 Task: Change the latency of the network throttling profile "Slow 2Ghz" to "11 ms".
Action: Mouse moved to (1227, 31)
Screenshot: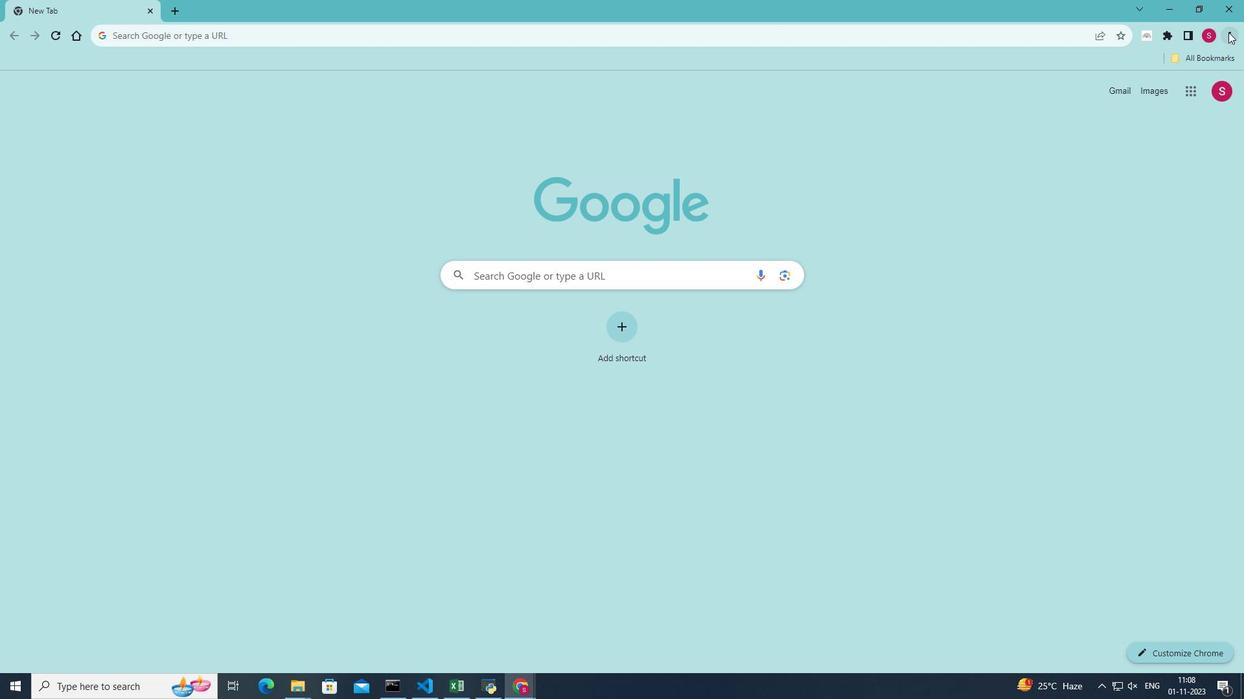 
Action: Mouse pressed left at (1227, 31)
Screenshot: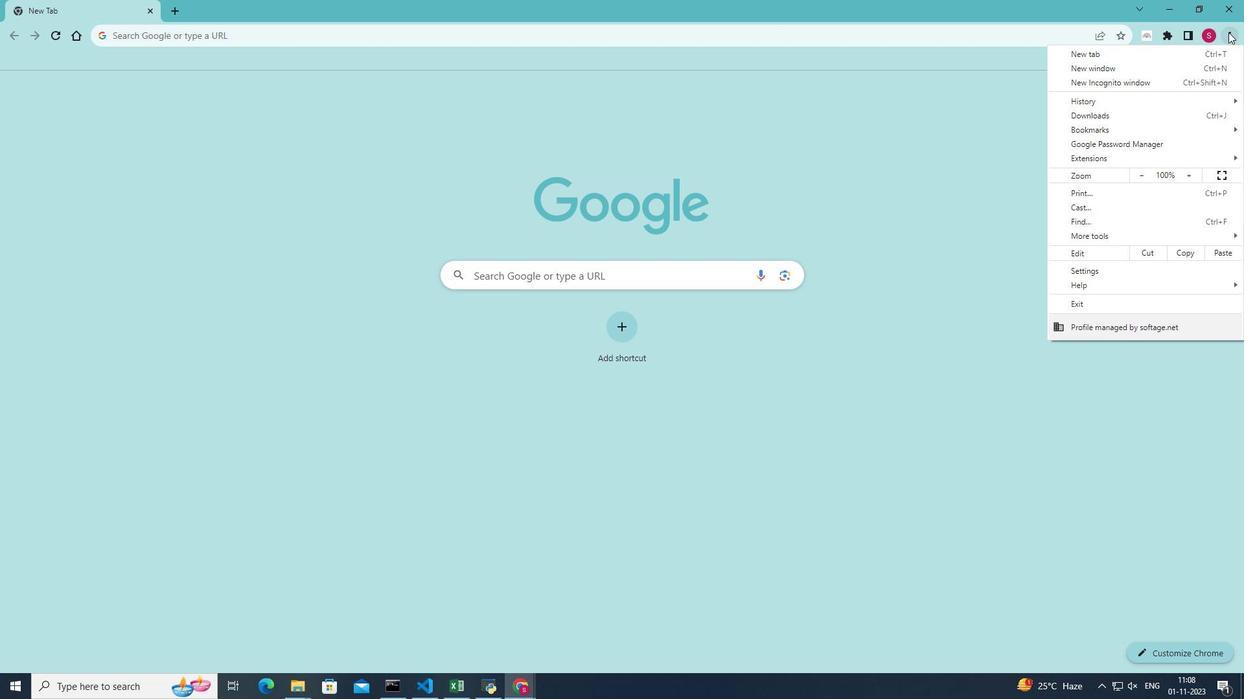 
Action: Mouse moved to (1095, 239)
Screenshot: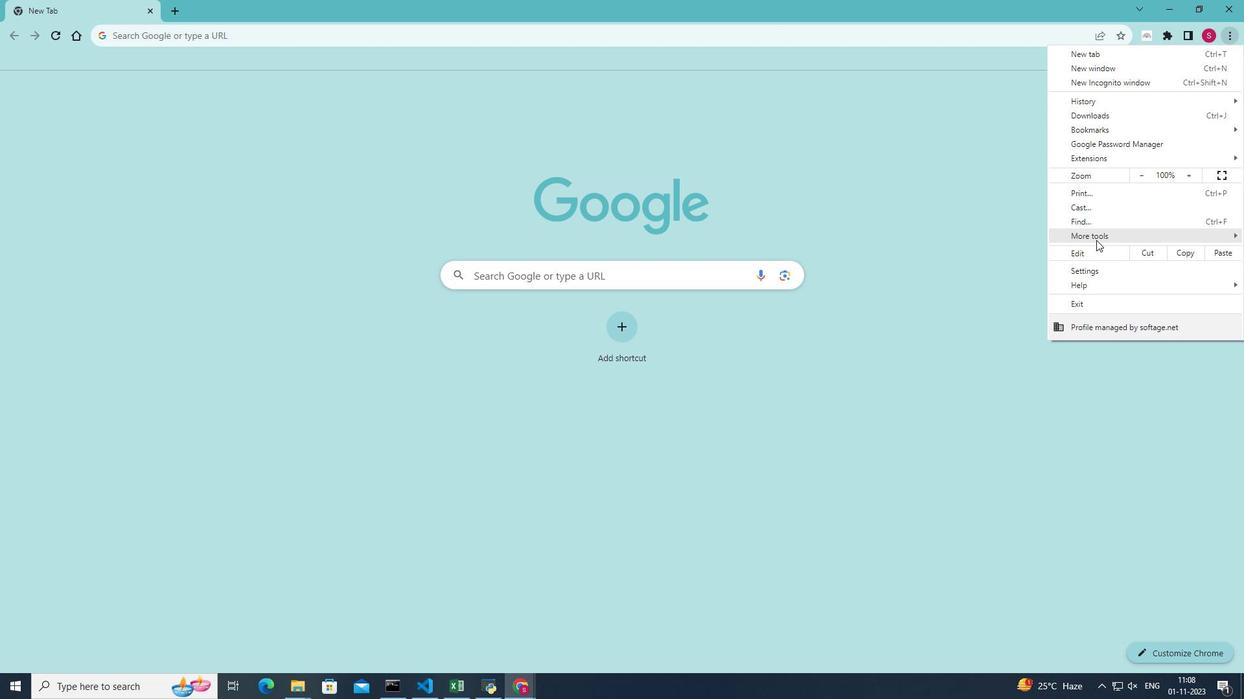 
Action: Mouse pressed left at (1095, 239)
Screenshot: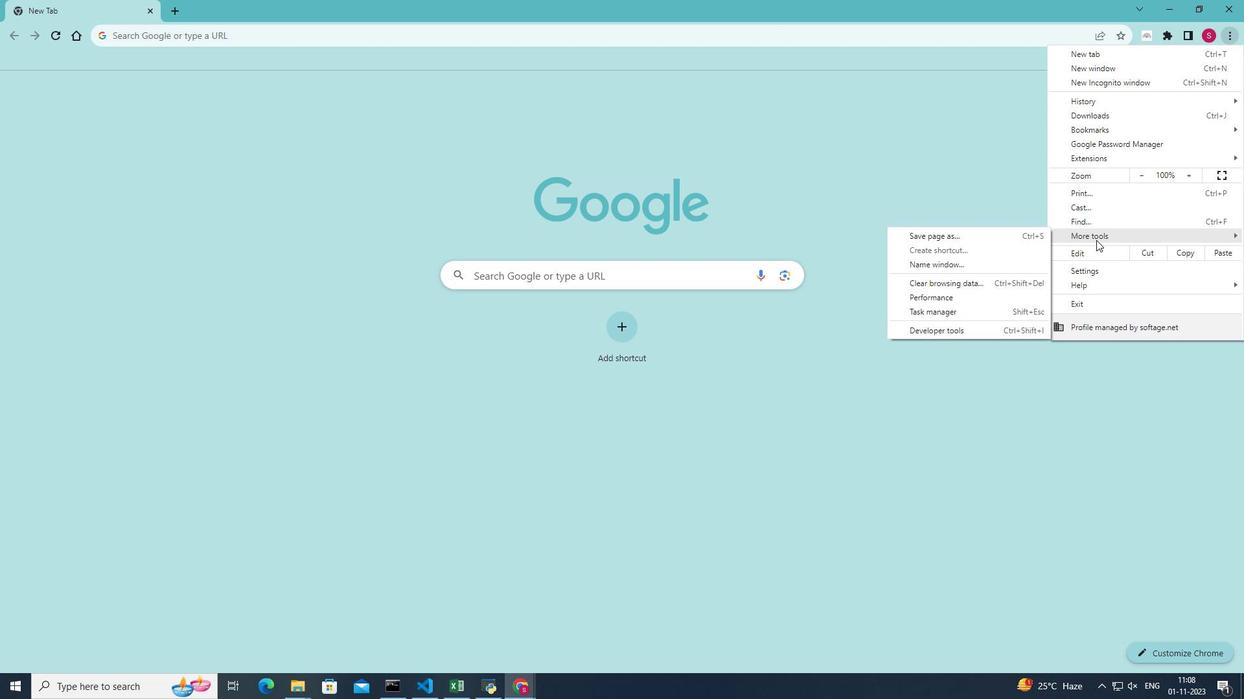 
Action: Mouse moved to (946, 329)
Screenshot: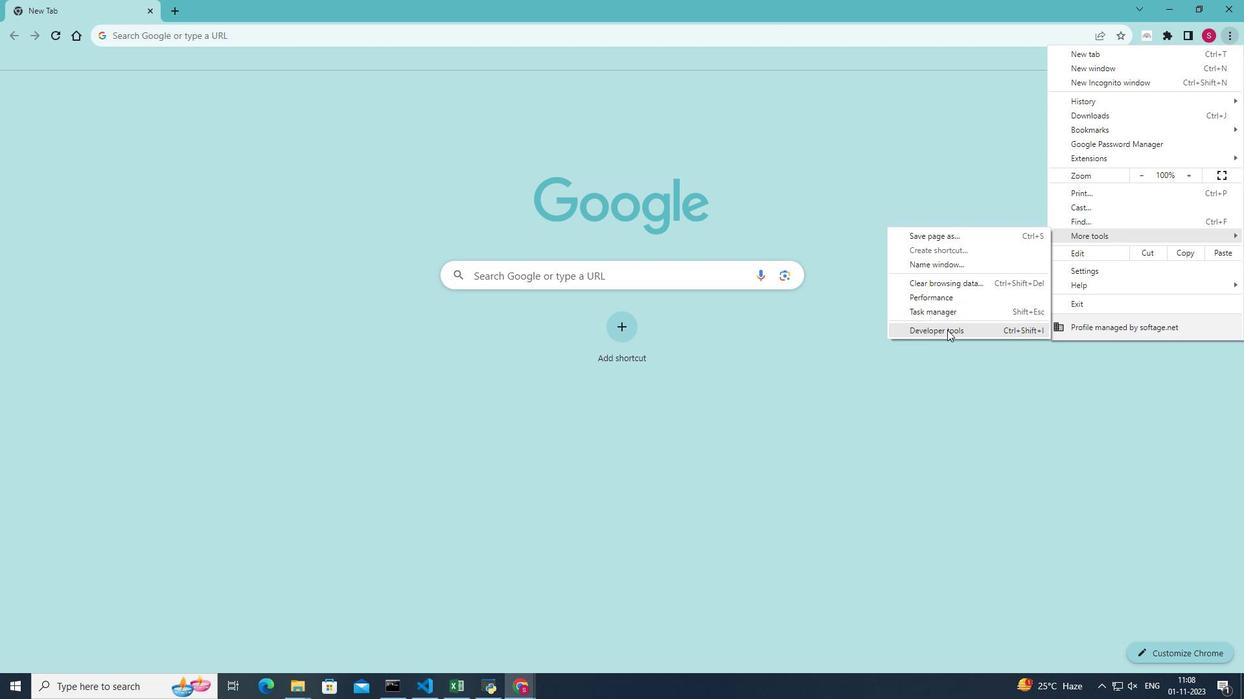 
Action: Mouse pressed left at (946, 329)
Screenshot: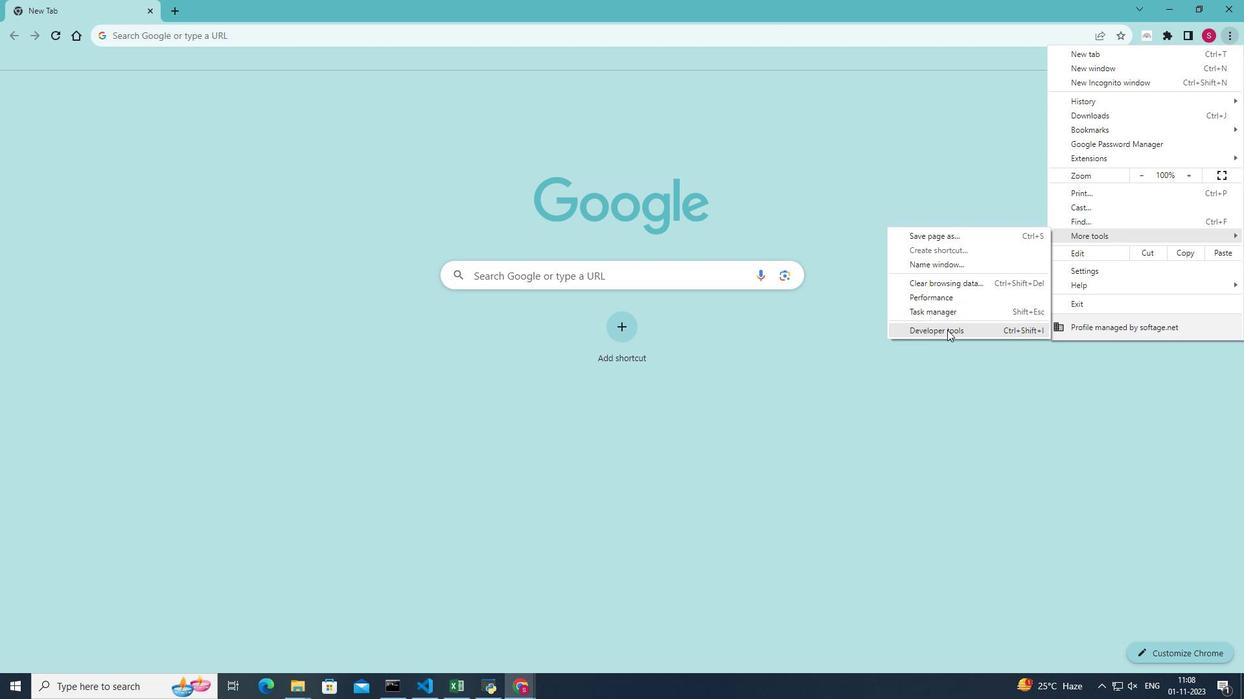 
Action: Mouse moved to (1053, 81)
Screenshot: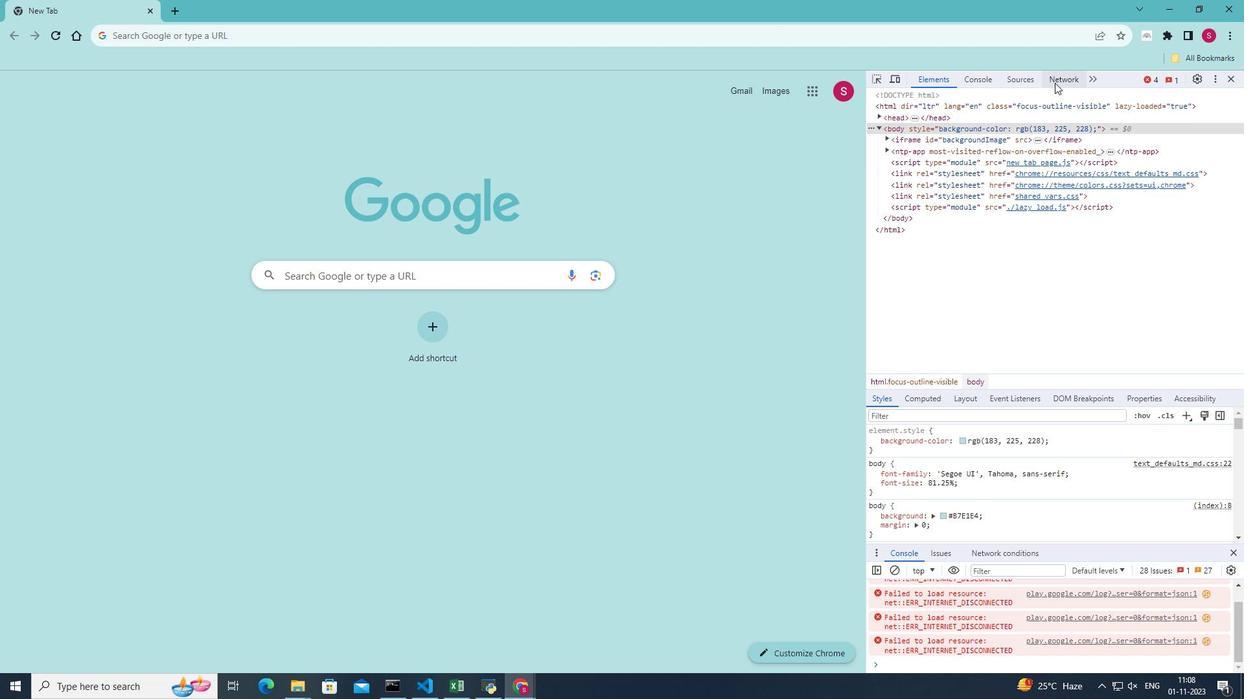 
Action: Mouse pressed left at (1053, 81)
Screenshot: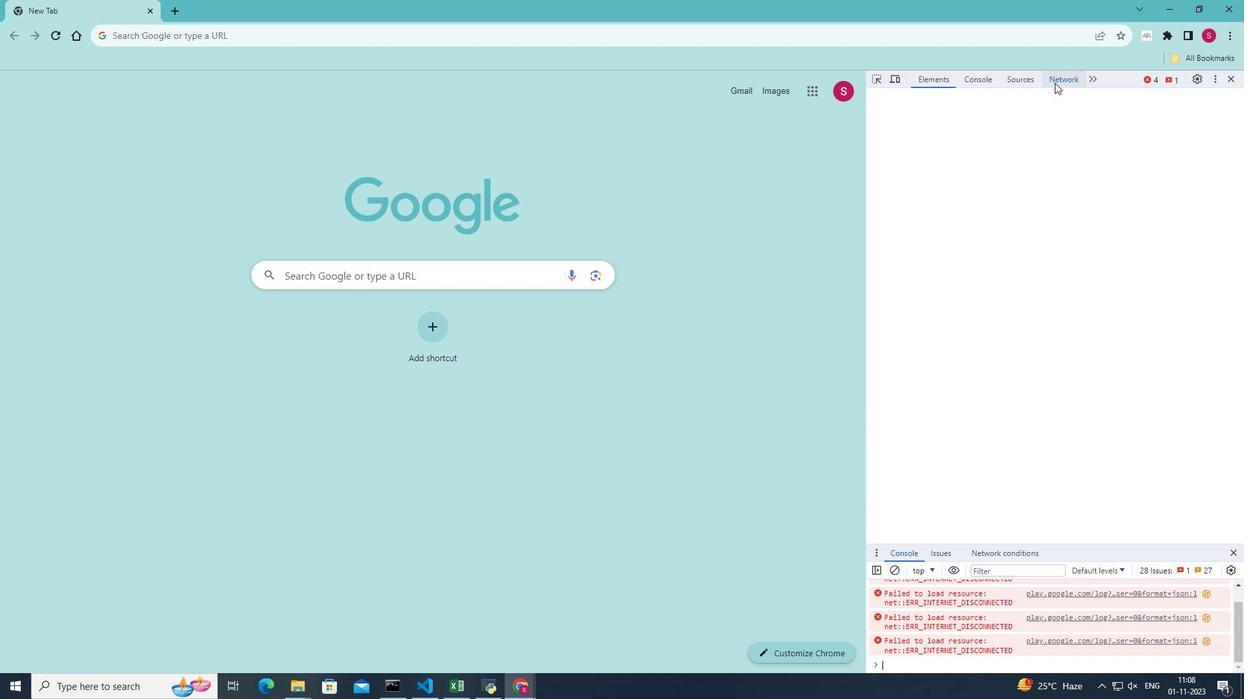 
Action: Mouse moved to (1166, 92)
Screenshot: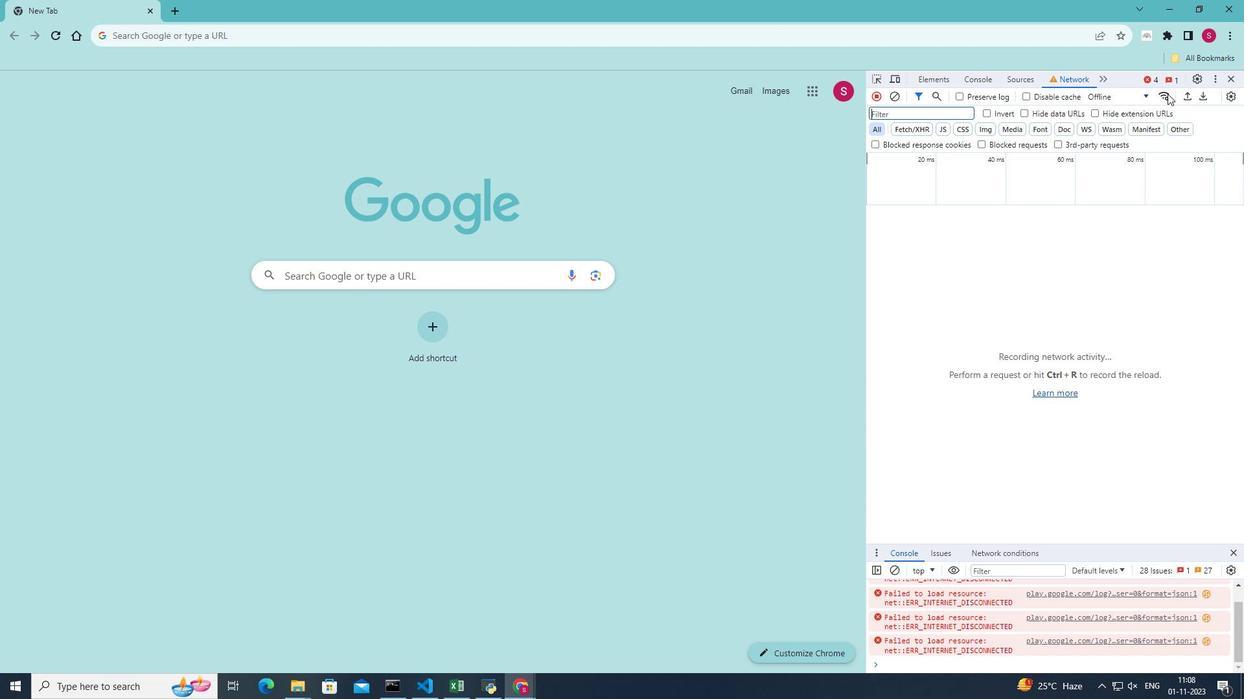 
Action: Mouse pressed left at (1166, 92)
Screenshot: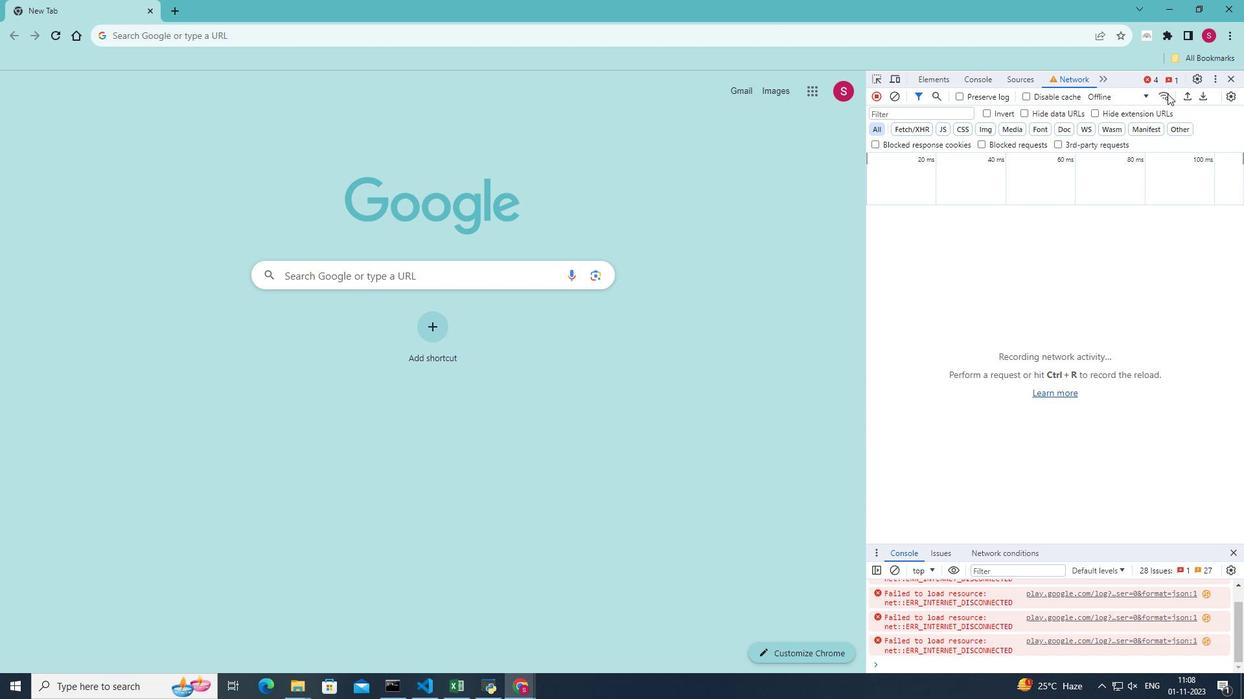 
Action: Mouse moved to (1097, 609)
Screenshot: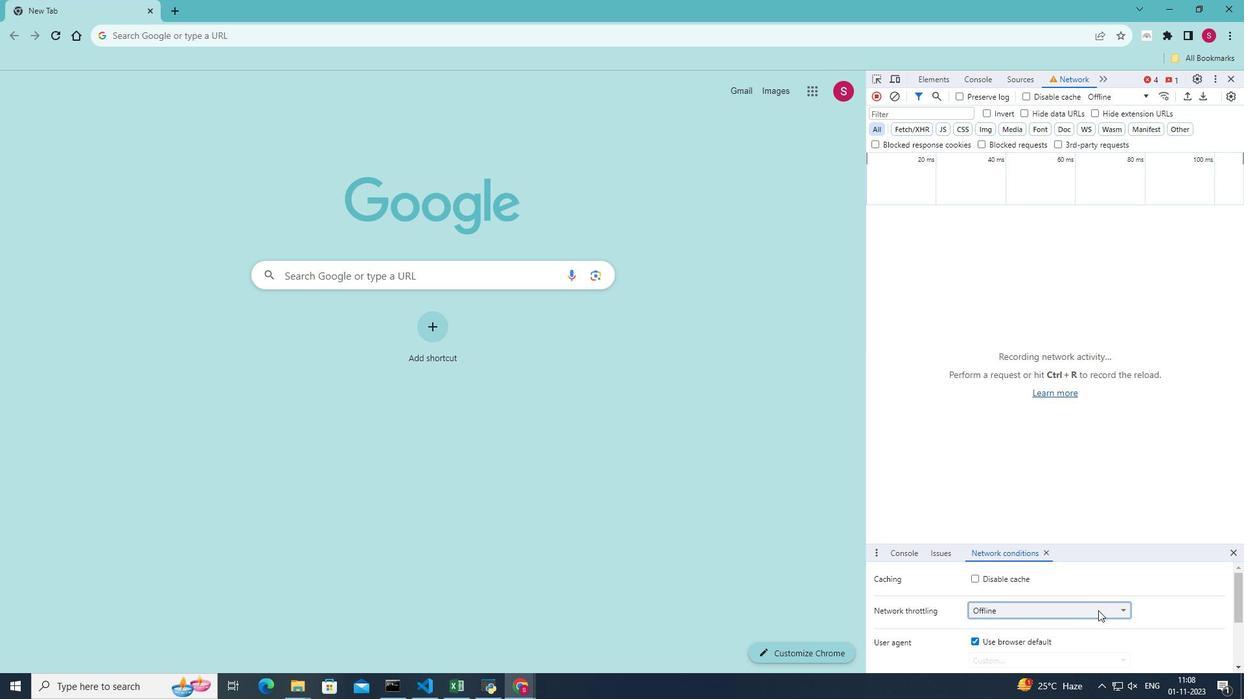 
Action: Mouse pressed left at (1097, 609)
Screenshot: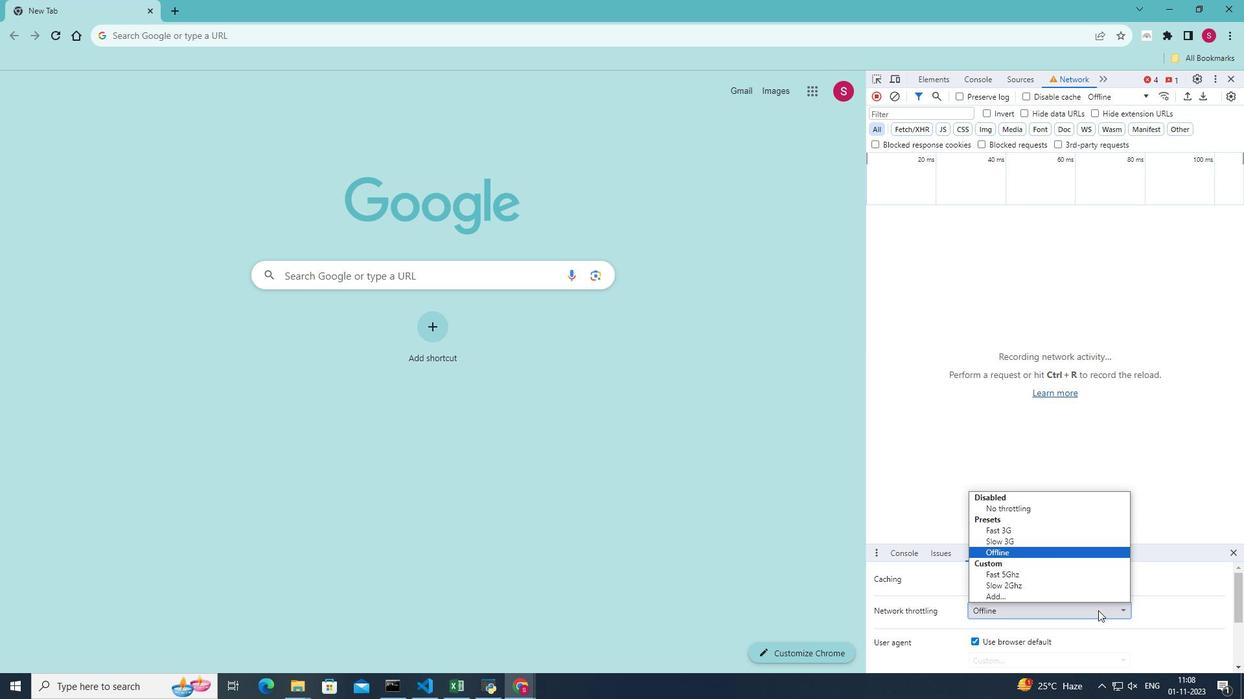 
Action: Mouse moved to (1024, 594)
Screenshot: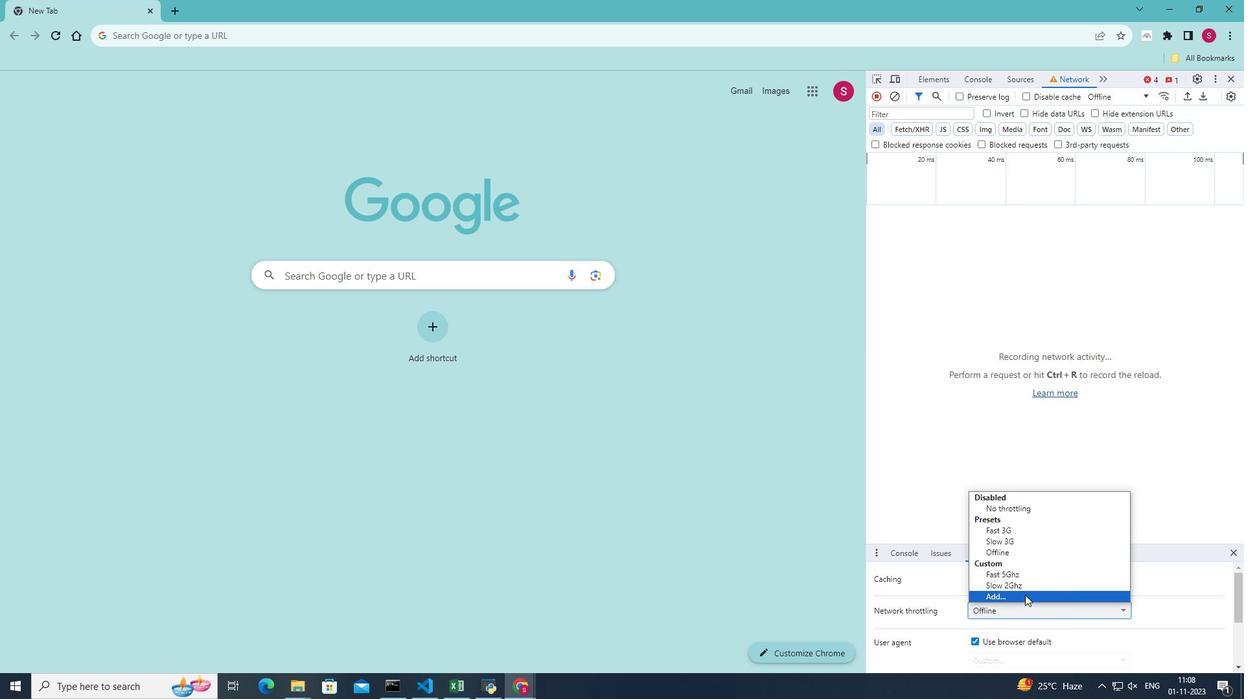 
Action: Mouse pressed left at (1024, 594)
Screenshot: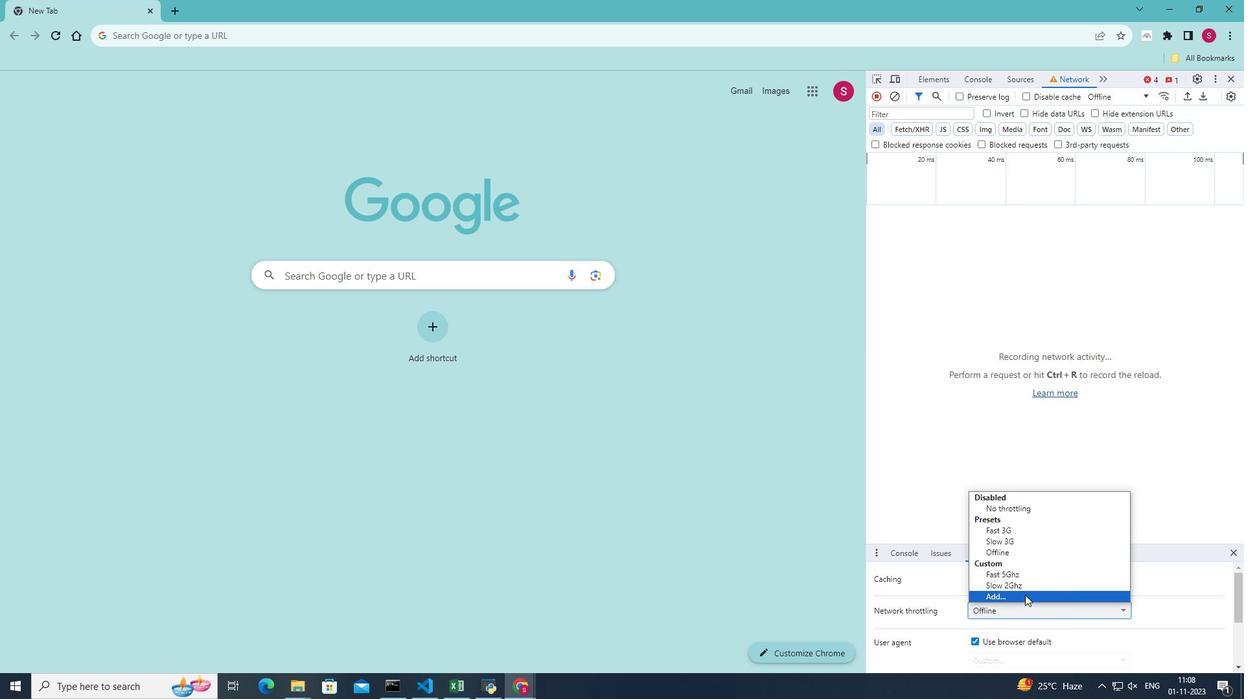 
Action: Mouse moved to (1204, 160)
Screenshot: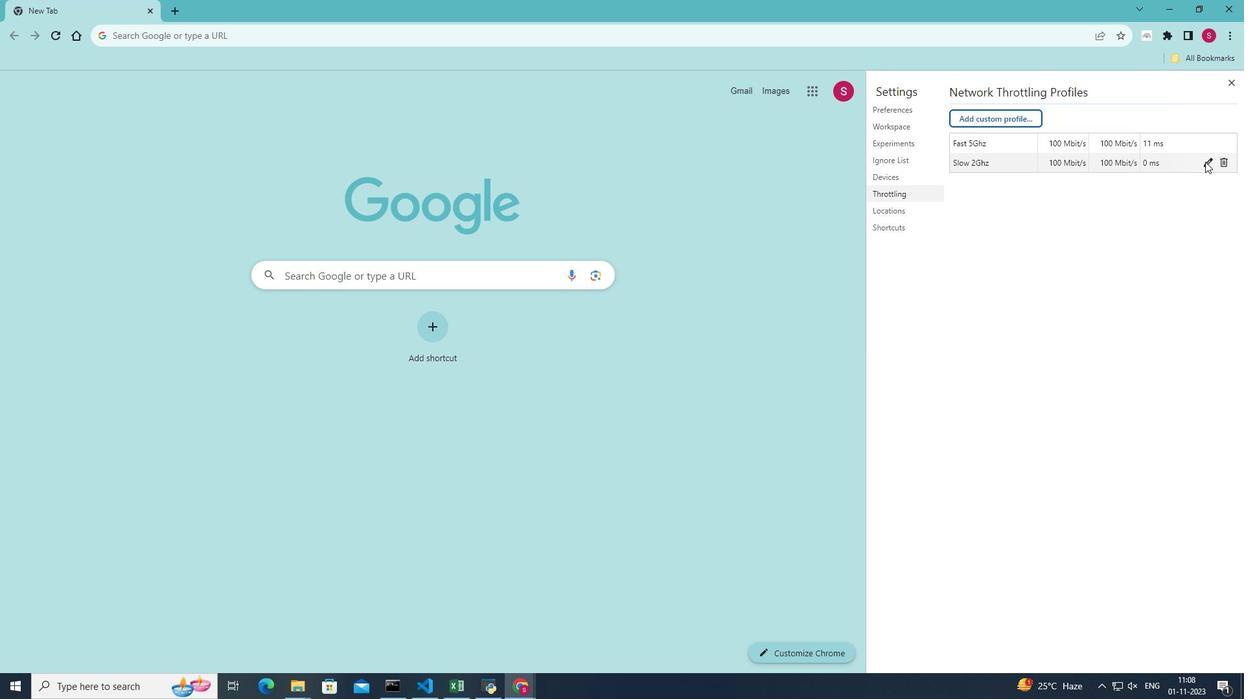 
Action: Mouse pressed left at (1204, 160)
Screenshot: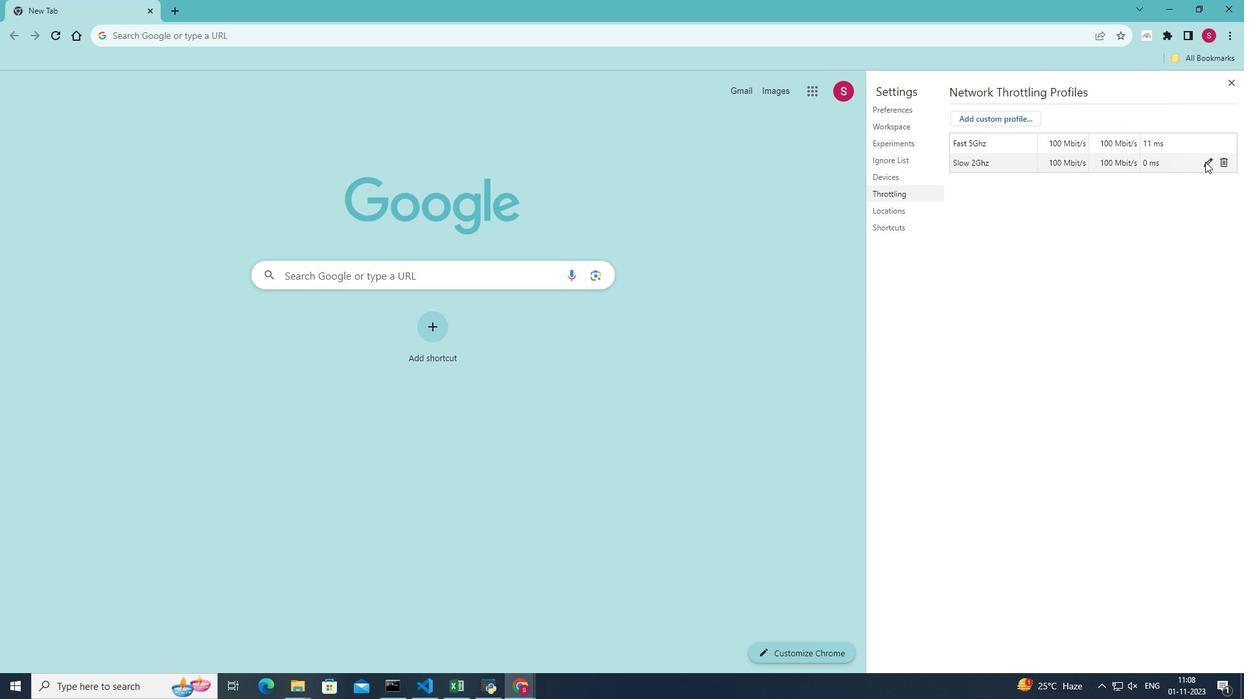 
Action: Mouse moved to (1197, 180)
Screenshot: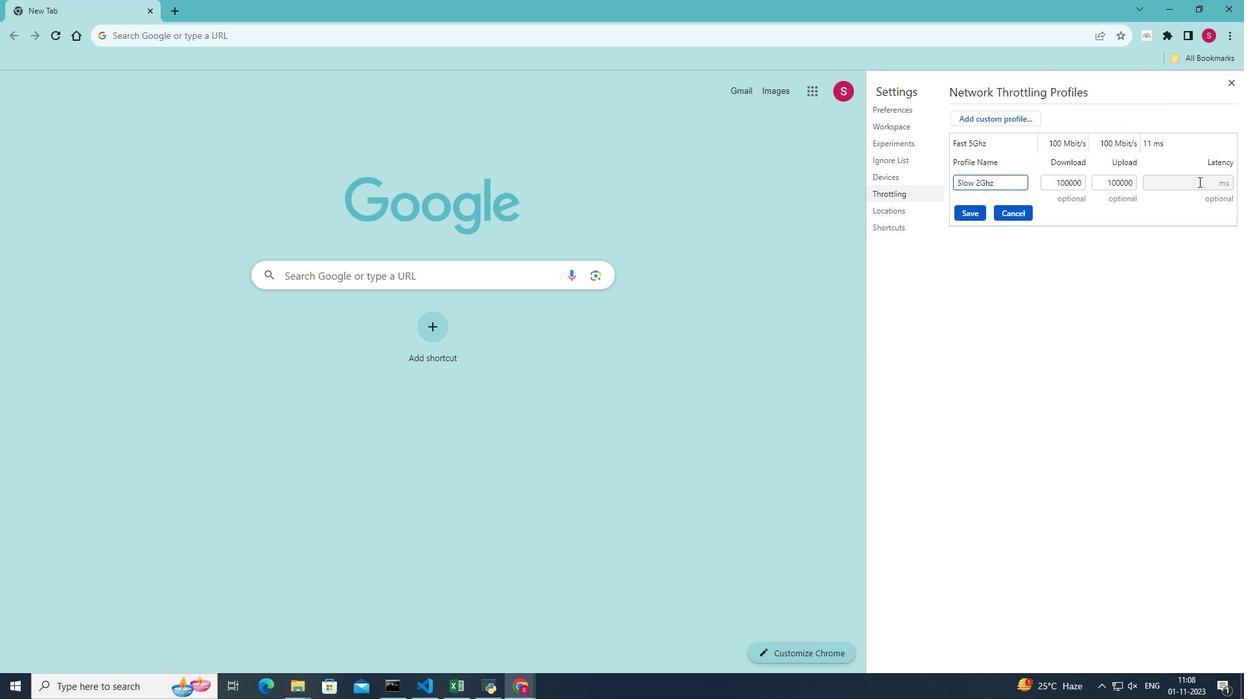 
Action: Mouse pressed left at (1197, 180)
Screenshot: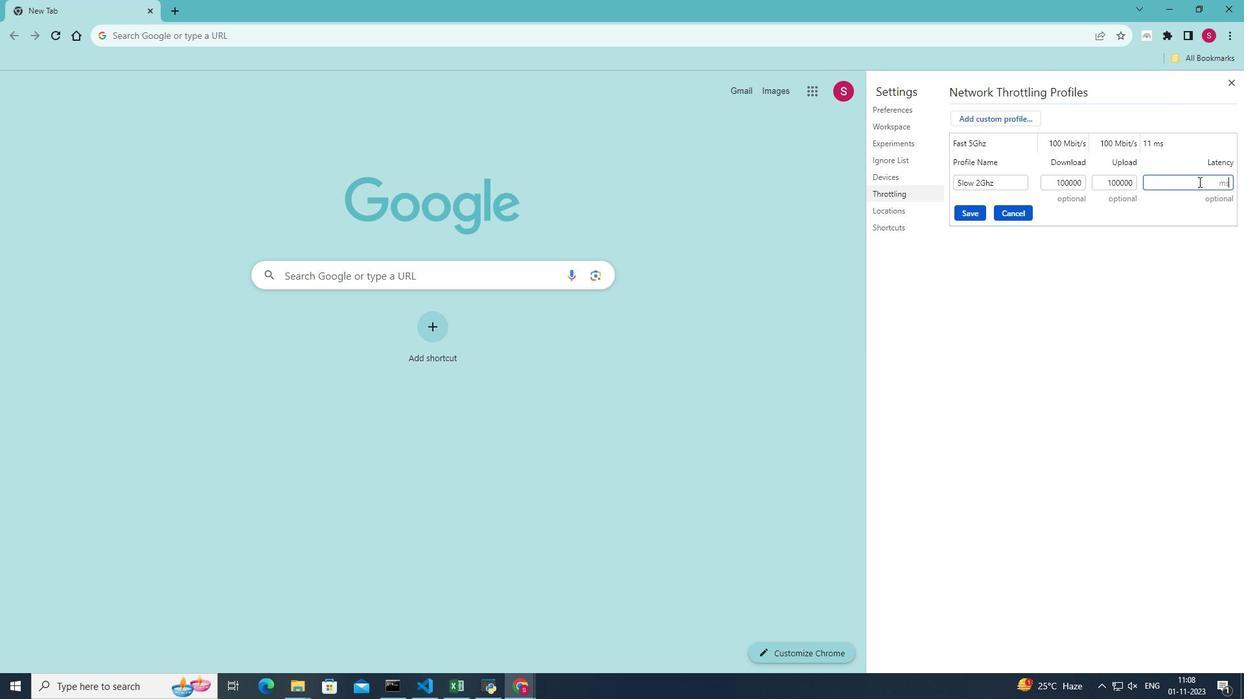 
Action: Key pressed 11
Screenshot: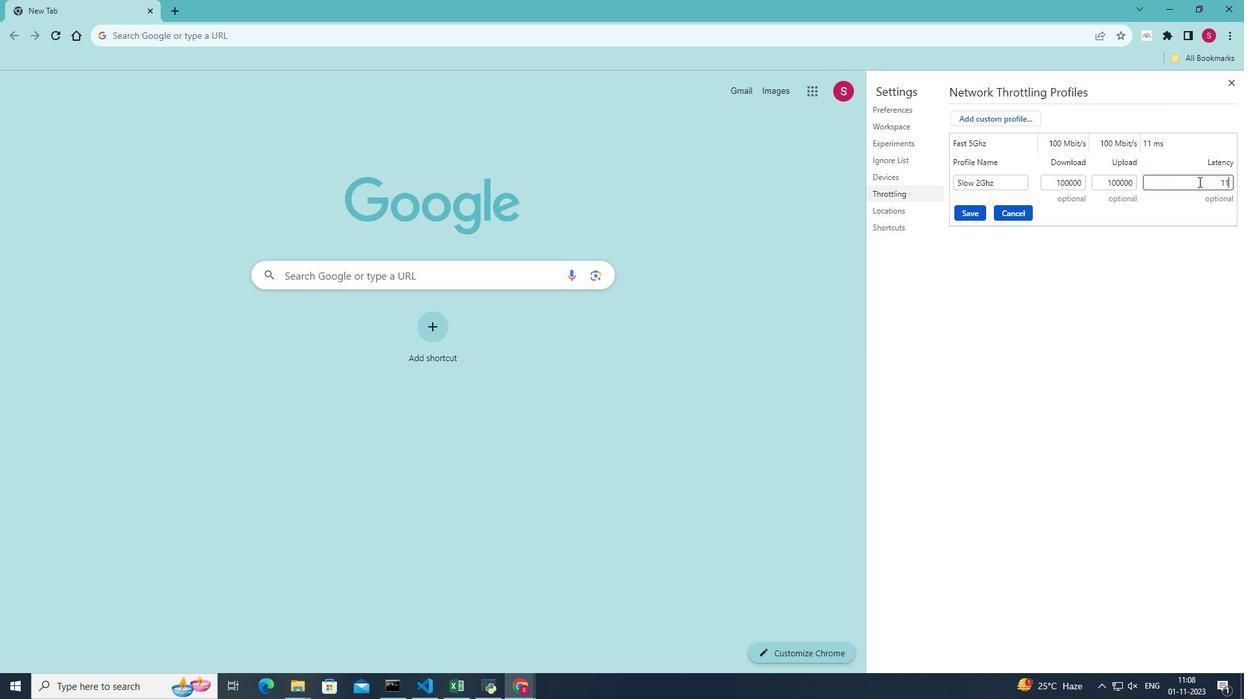 
Action: Mouse moved to (963, 211)
Screenshot: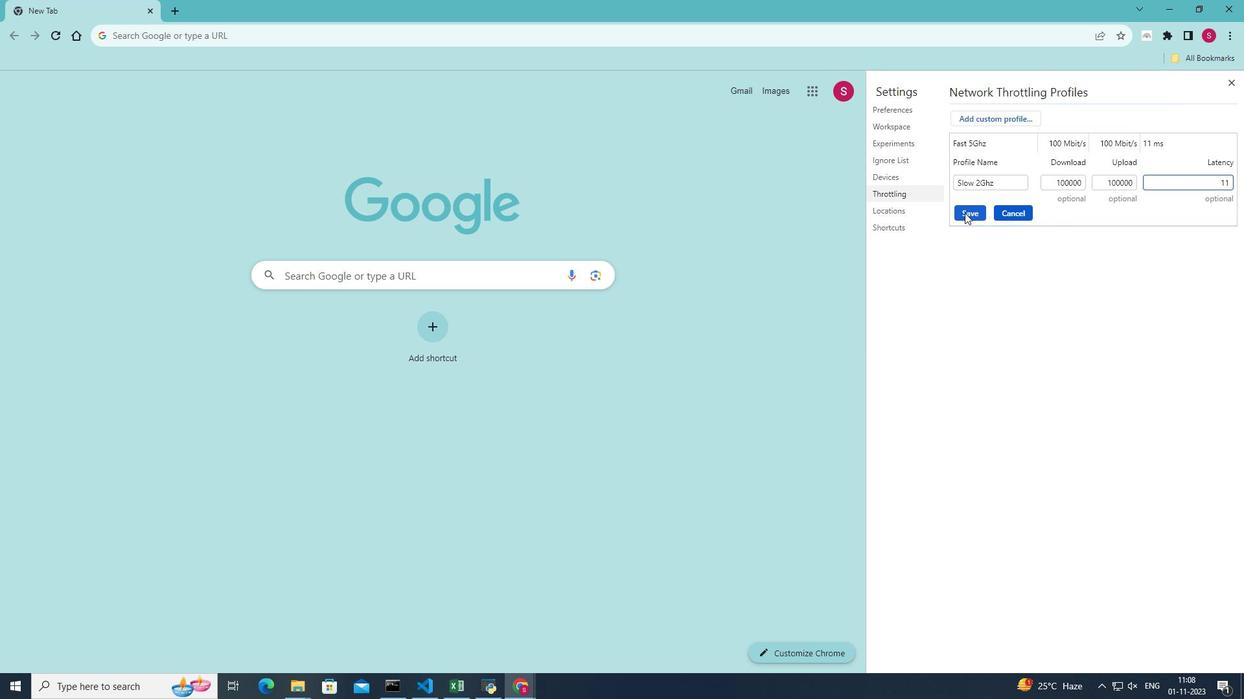 
Action: Mouse pressed left at (963, 211)
Screenshot: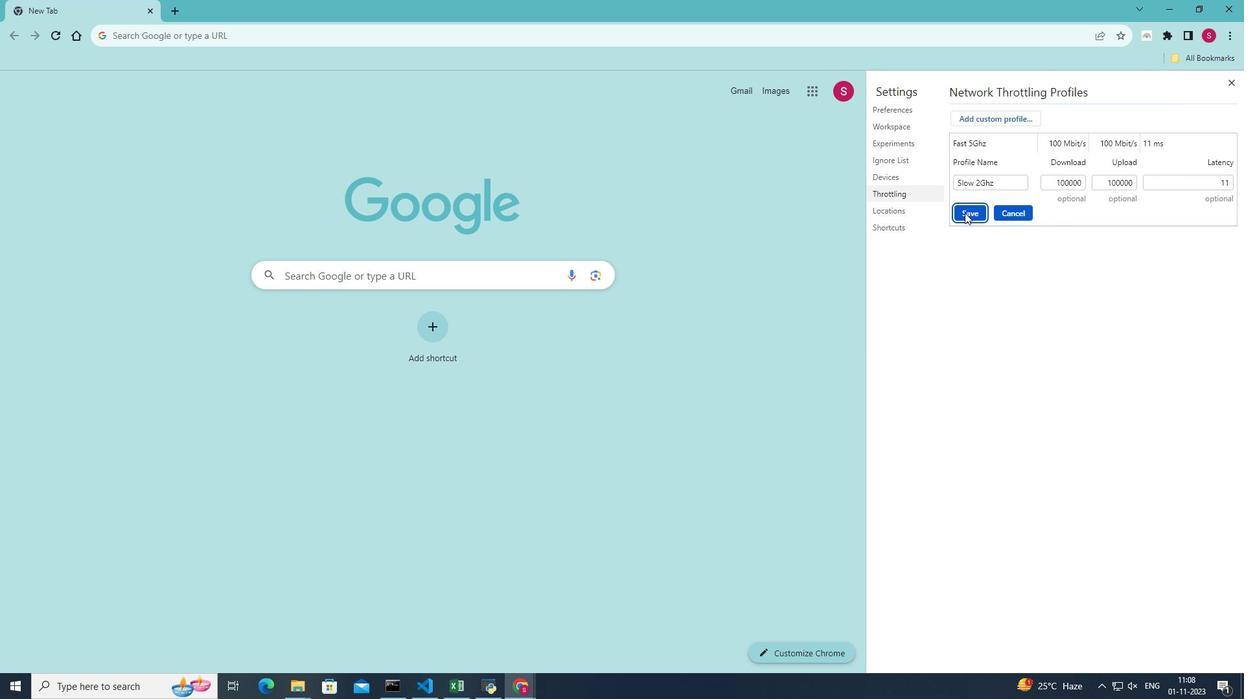 
Action: Mouse moved to (1220, 55)
Screenshot: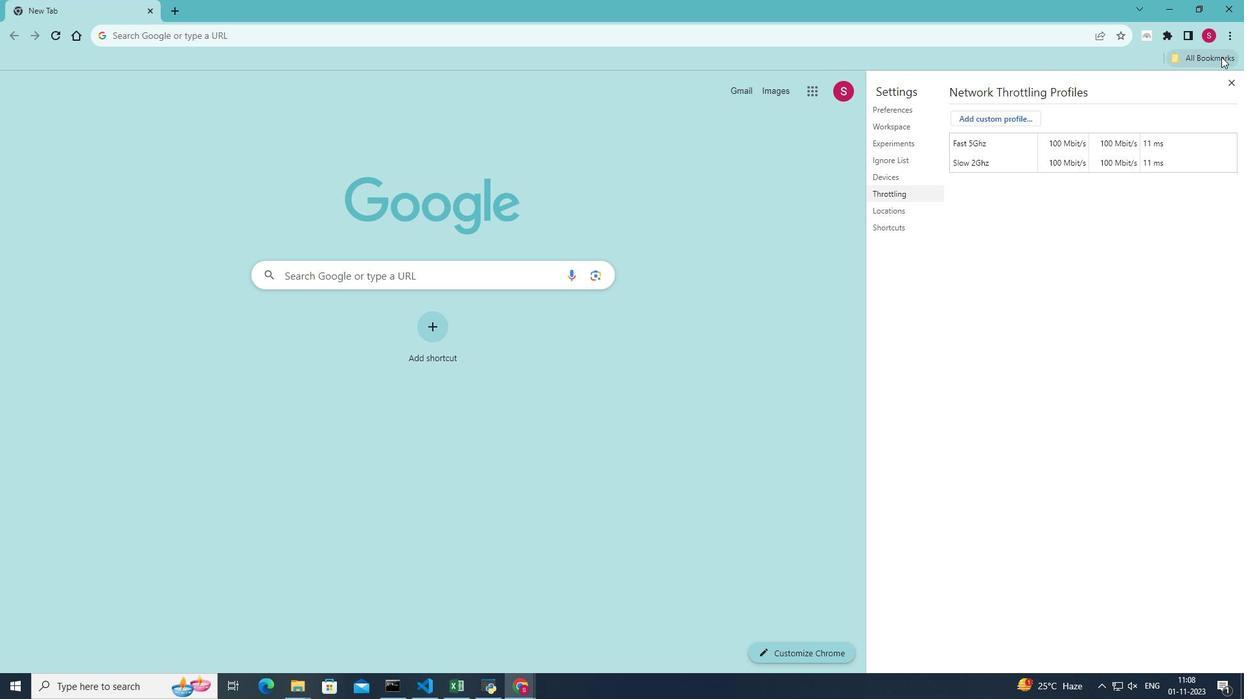 
